 Task: Create a rule from the Routing list, Task moved to a section -> Set Priority in the project ApexTech , set the section as To-Do and set the priority of the task as  High
Action: Mouse moved to (68, 245)
Screenshot: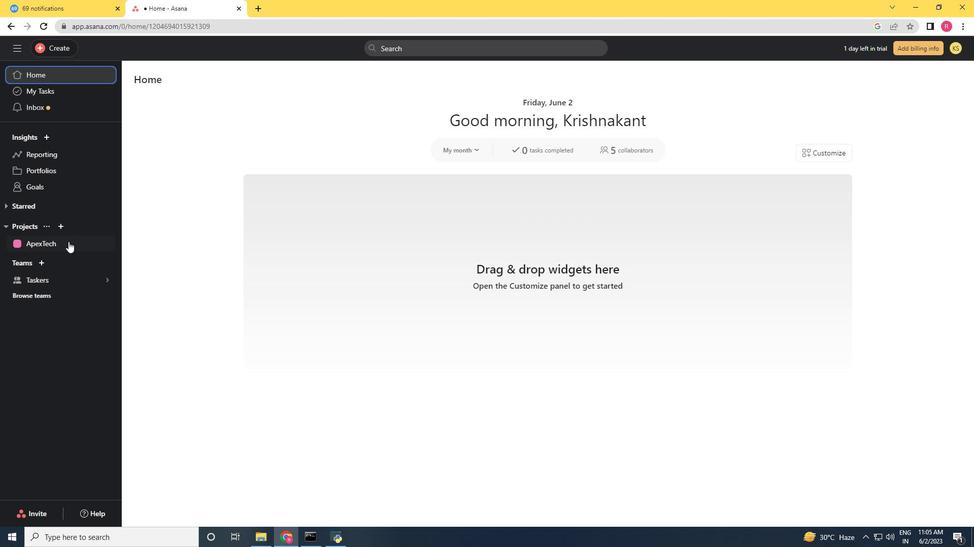 
Action: Mouse pressed left at (68, 245)
Screenshot: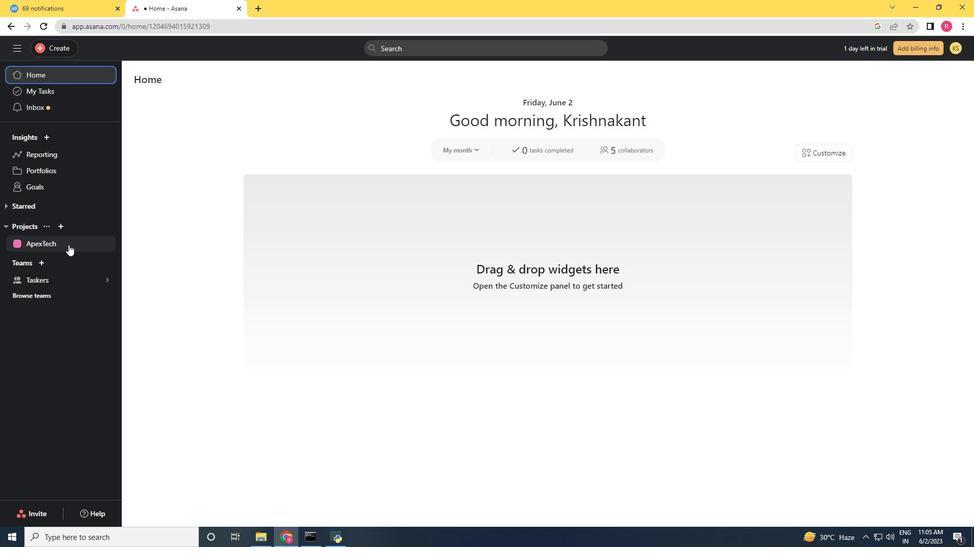 
Action: Mouse moved to (939, 86)
Screenshot: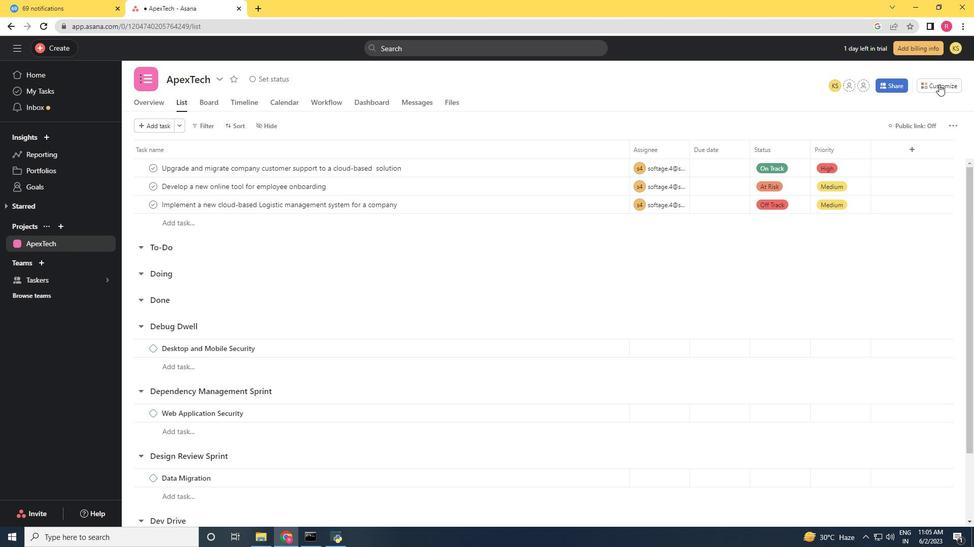 
Action: Mouse pressed left at (939, 86)
Screenshot: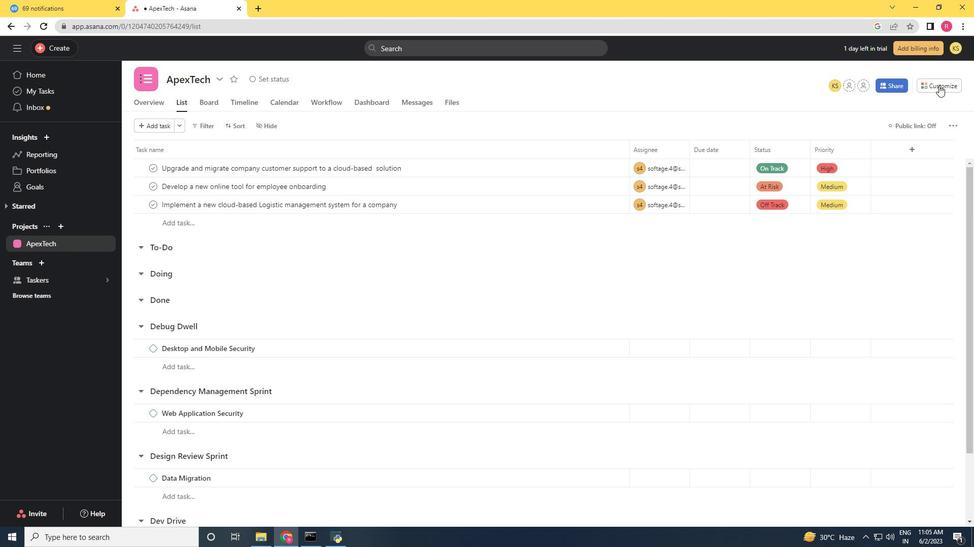 
Action: Mouse moved to (771, 213)
Screenshot: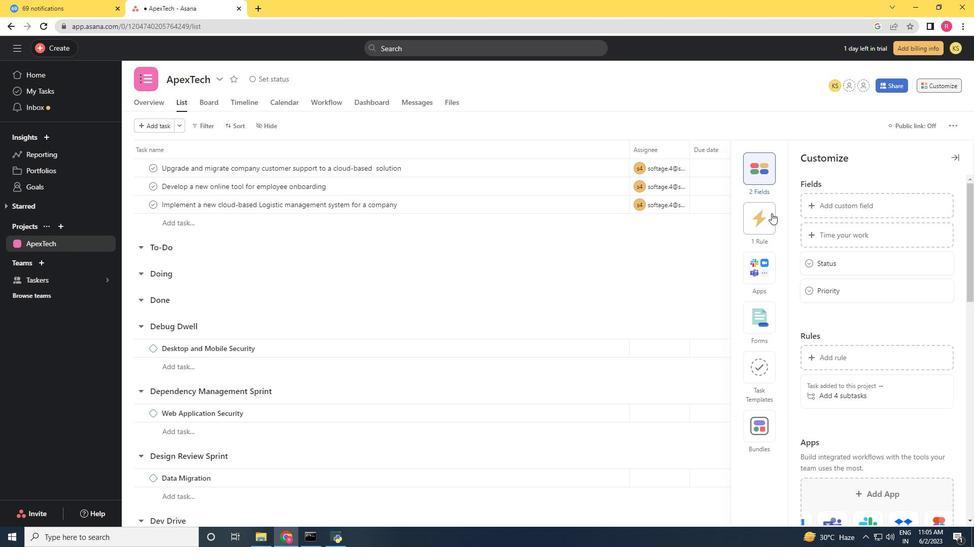 
Action: Mouse pressed left at (771, 213)
Screenshot: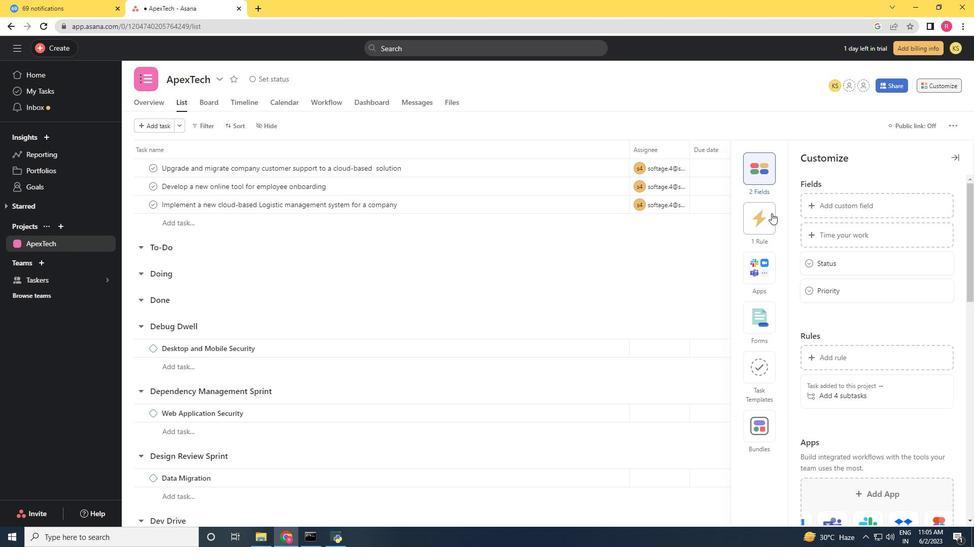 
Action: Mouse moved to (827, 203)
Screenshot: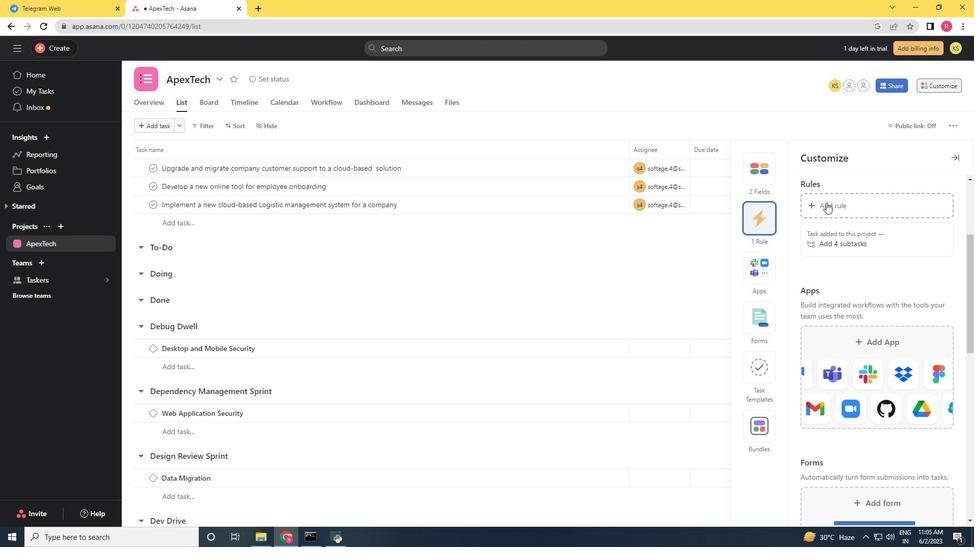 
Action: Mouse pressed left at (827, 203)
Screenshot: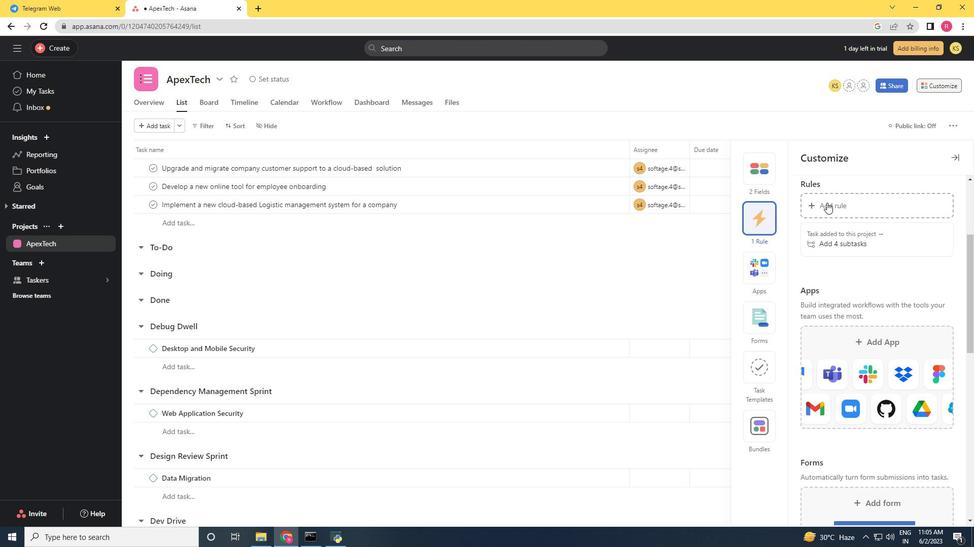 
Action: Mouse moved to (212, 131)
Screenshot: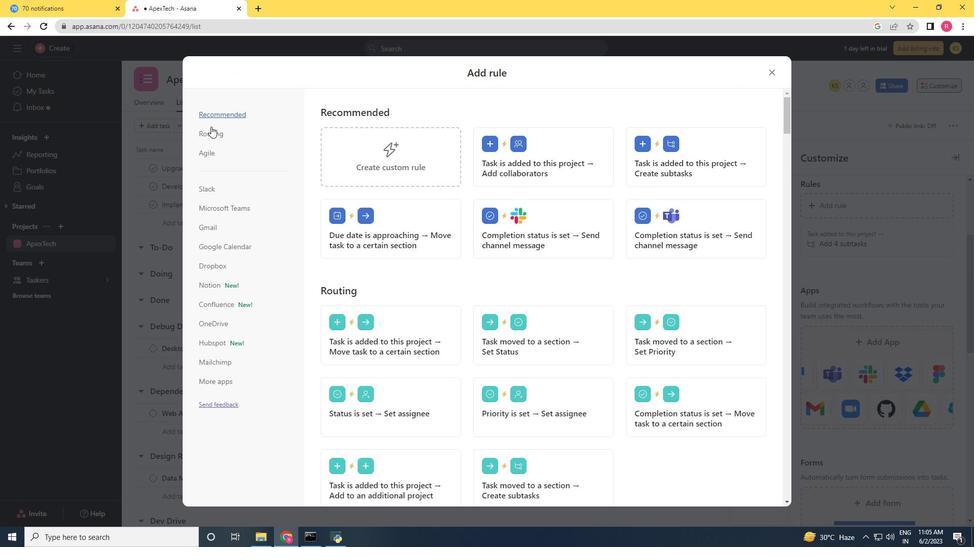 
Action: Mouse pressed left at (212, 131)
Screenshot: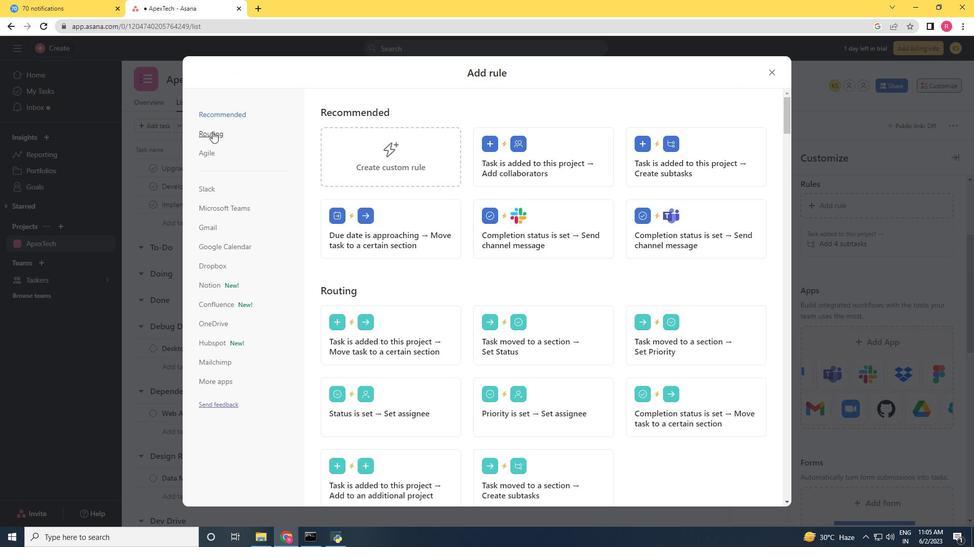 
Action: Mouse moved to (645, 162)
Screenshot: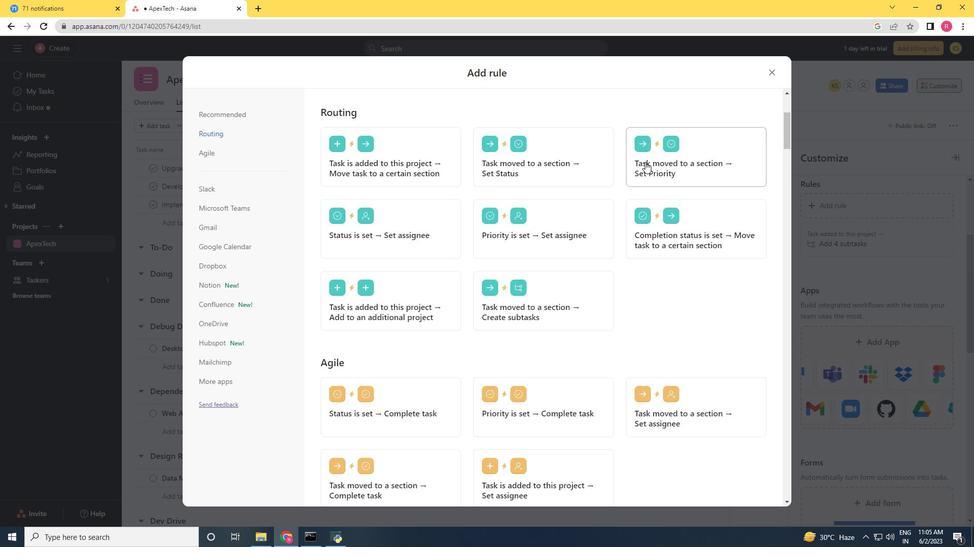
Action: Mouse pressed left at (645, 162)
Screenshot: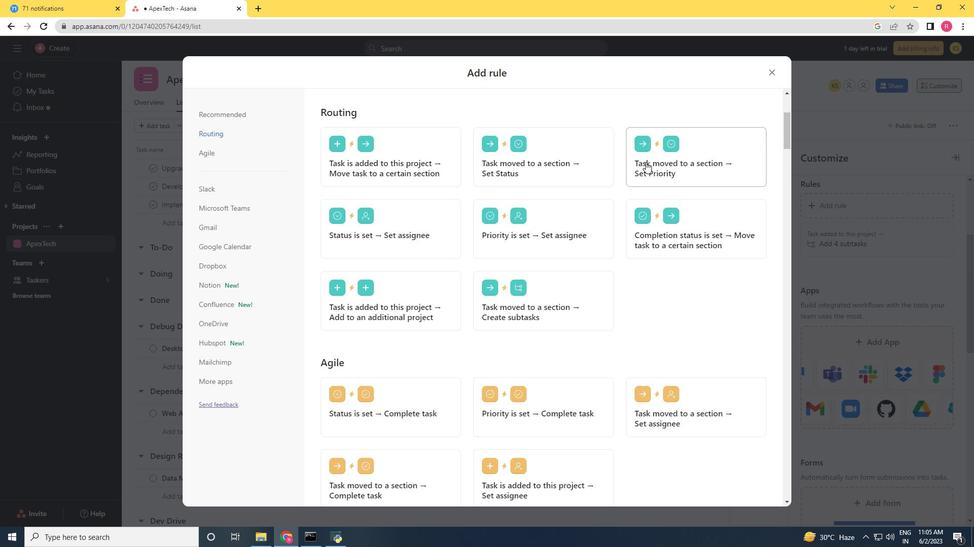 
Action: Mouse moved to (401, 276)
Screenshot: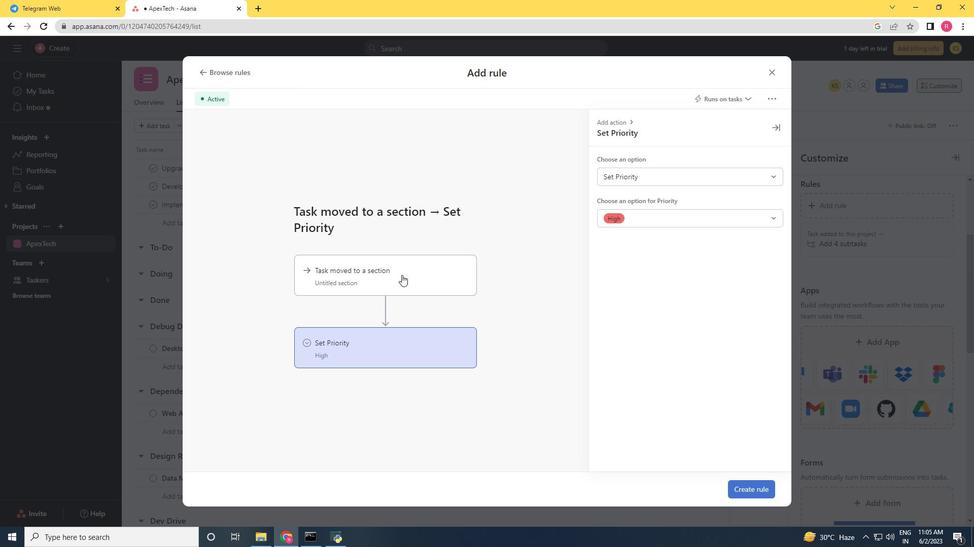 
Action: Mouse pressed left at (401, 276)
Screenshot: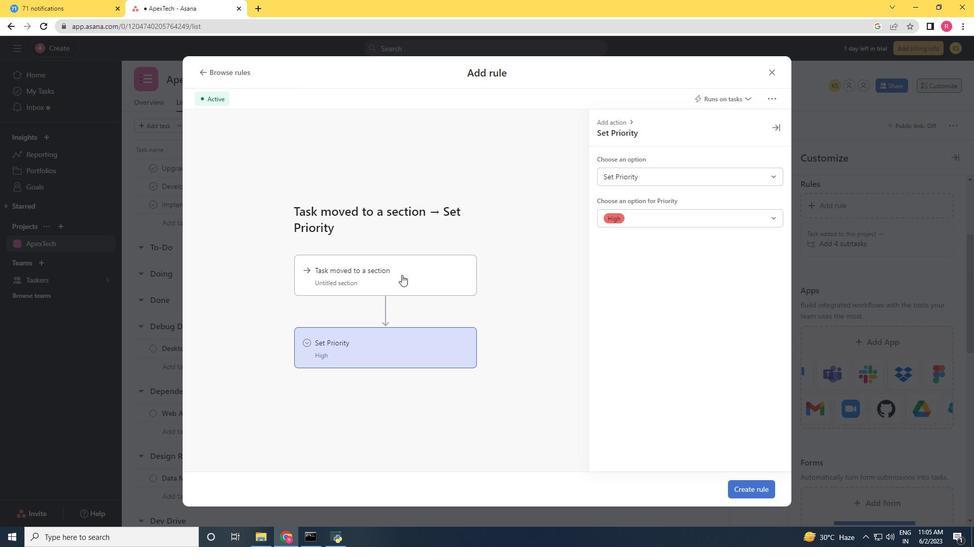
Action: Mouse moved to (669, 172)
Screenshot: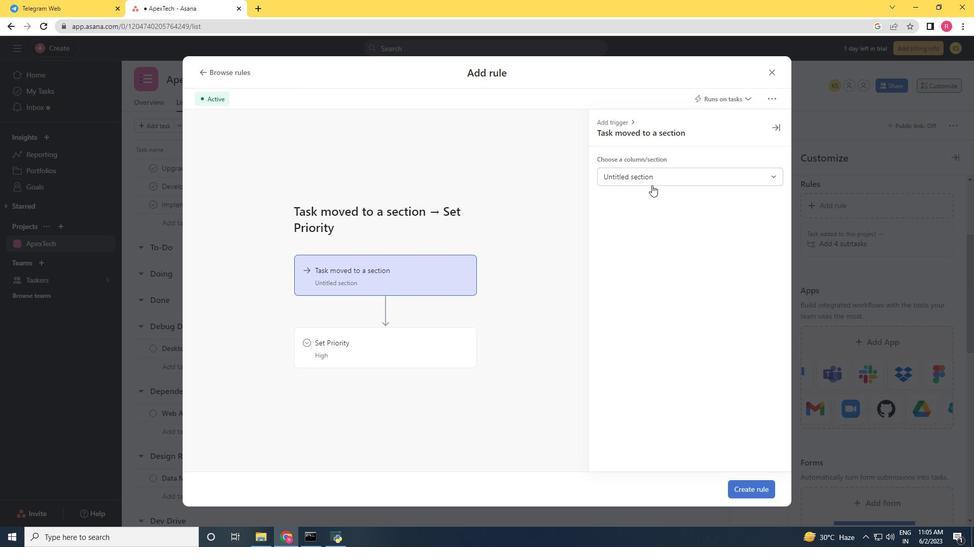 
Action: Mouse pressed left at (669, 172)
Screenshot: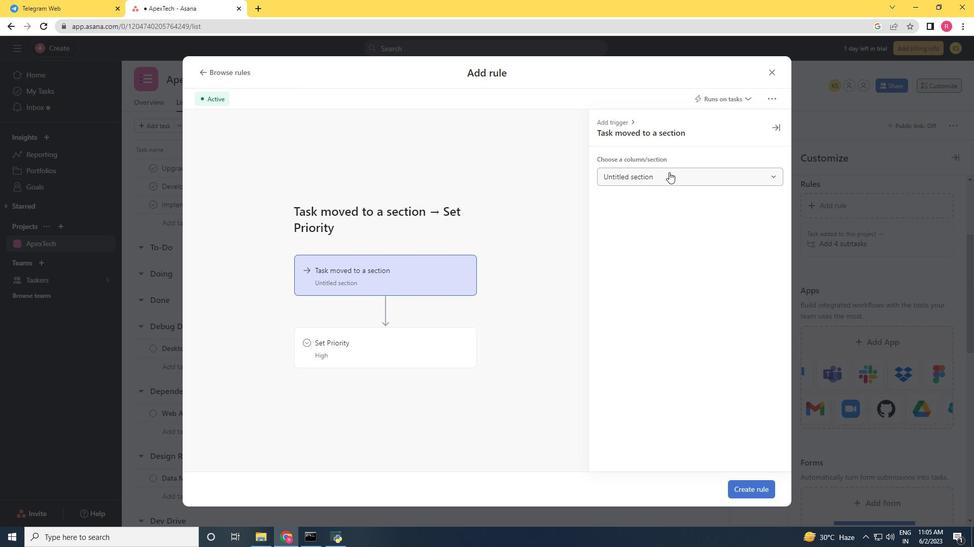
Action: Mouse moved to (645, 213)
Screenshot: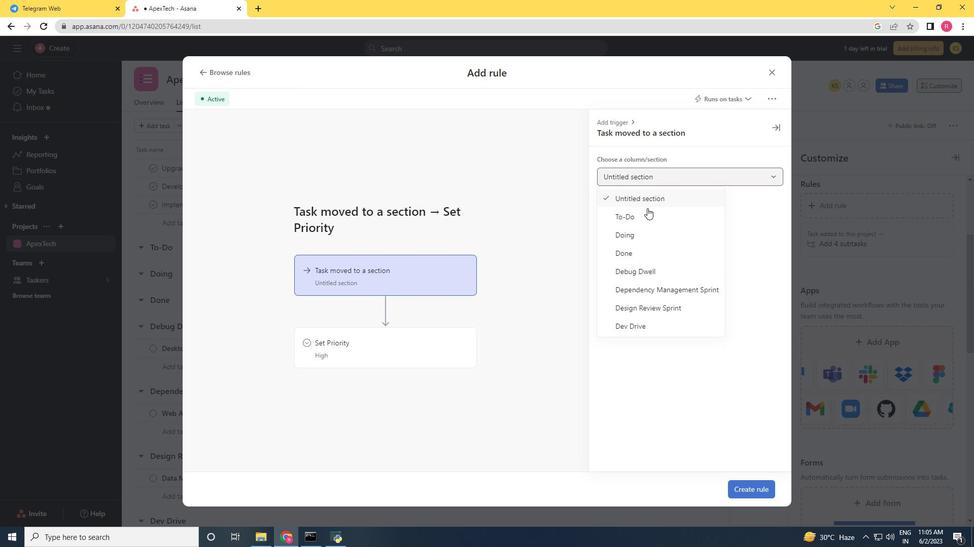 
Action: Mouse pressed left at (645, 213)
Screenshot: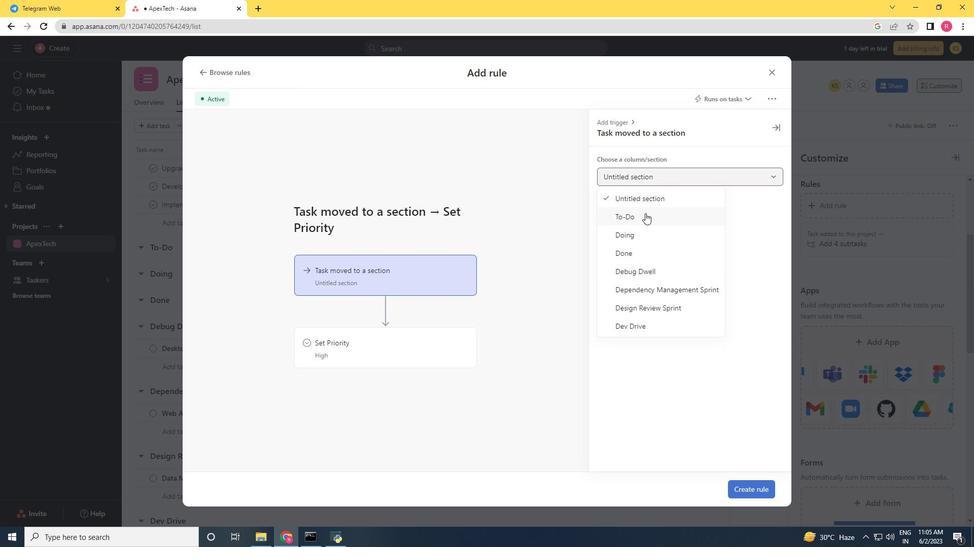 
Action: Mouse moved to (426, 344)
Screenshot: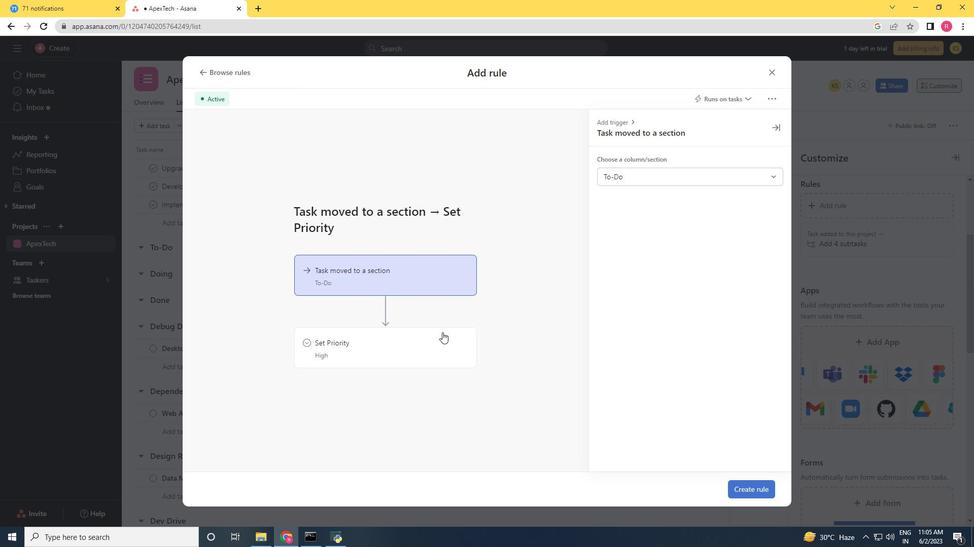 
Action: Mouse pressed left at (426, 344)
Screenshot: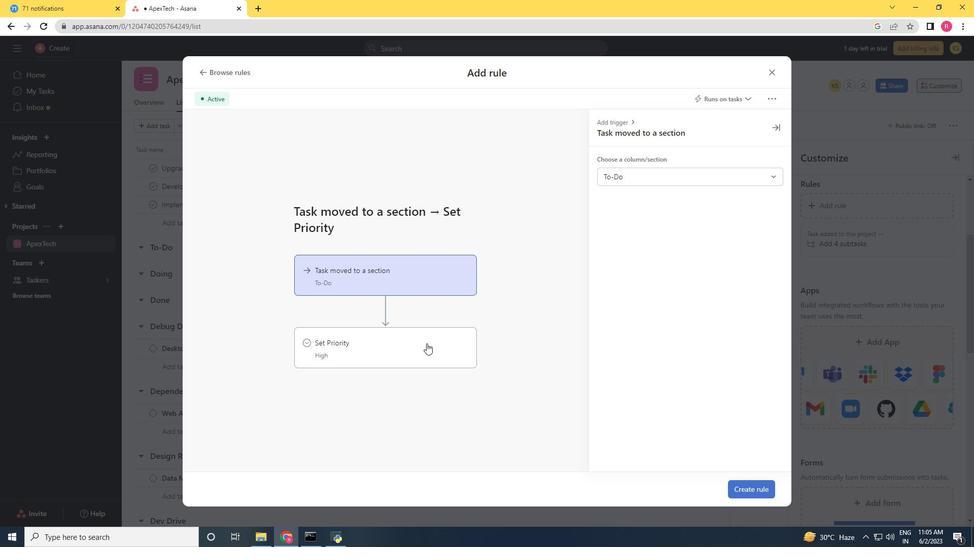 
Action: Mouse moved to (657, 180)
Screenshot: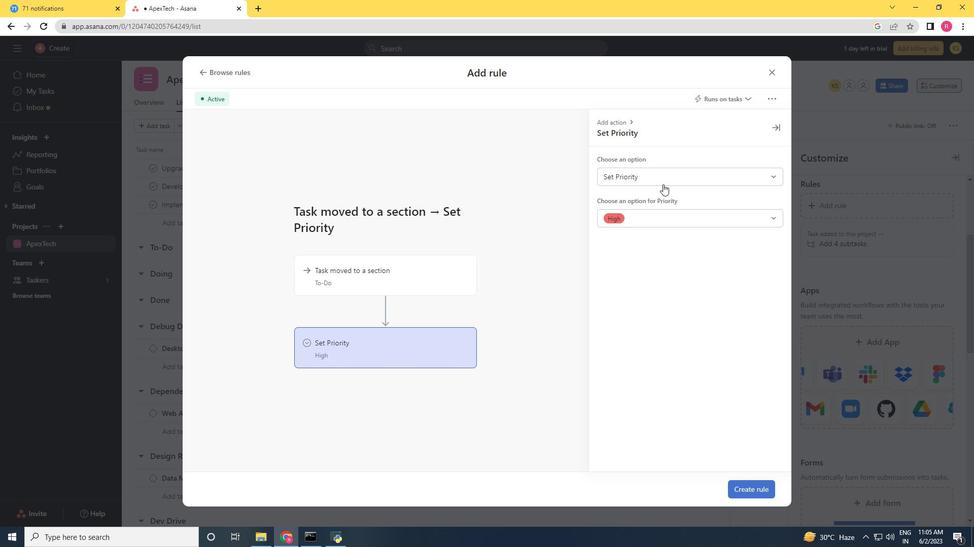 
Action: Mouse pressed left at (657, 180)
Screenshot: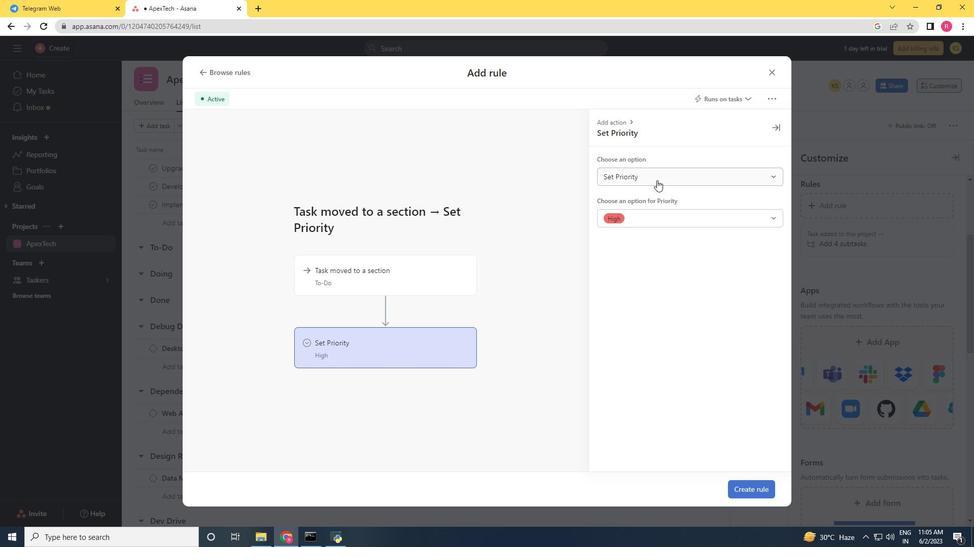 
Action: Mouse moved to (661, 199)
Screenshot: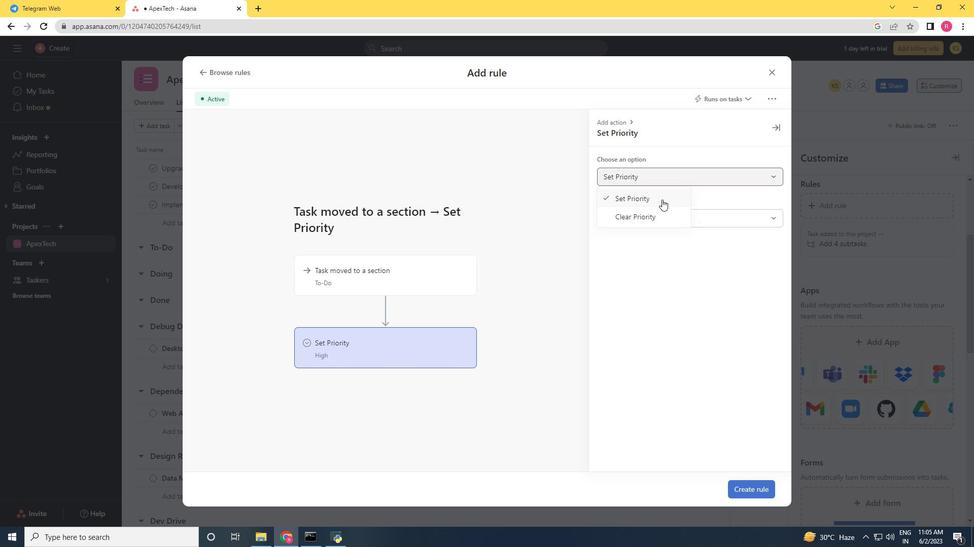 
Action: Mouse pressed left at (661, 199)
Screenshot: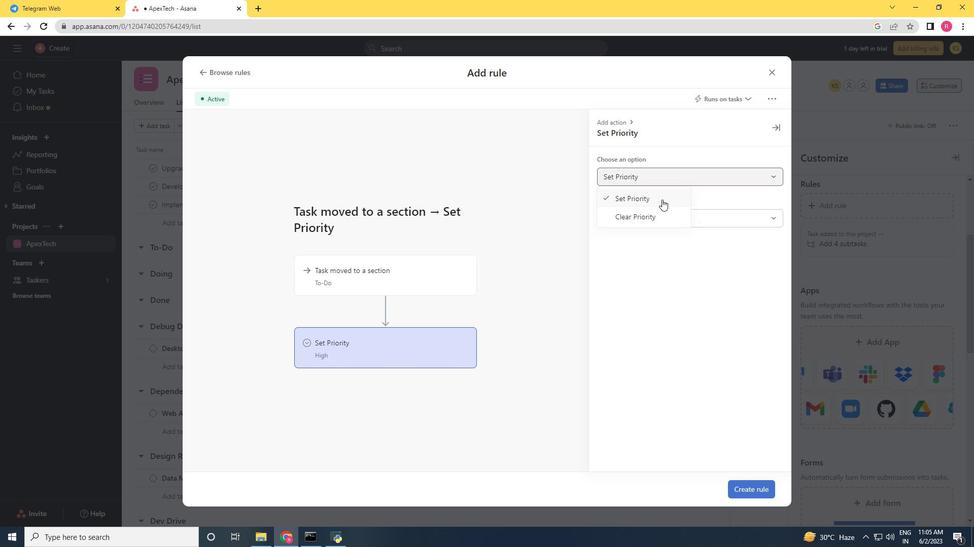 
Action: Mouse moved to (666, 210)
Screenshot: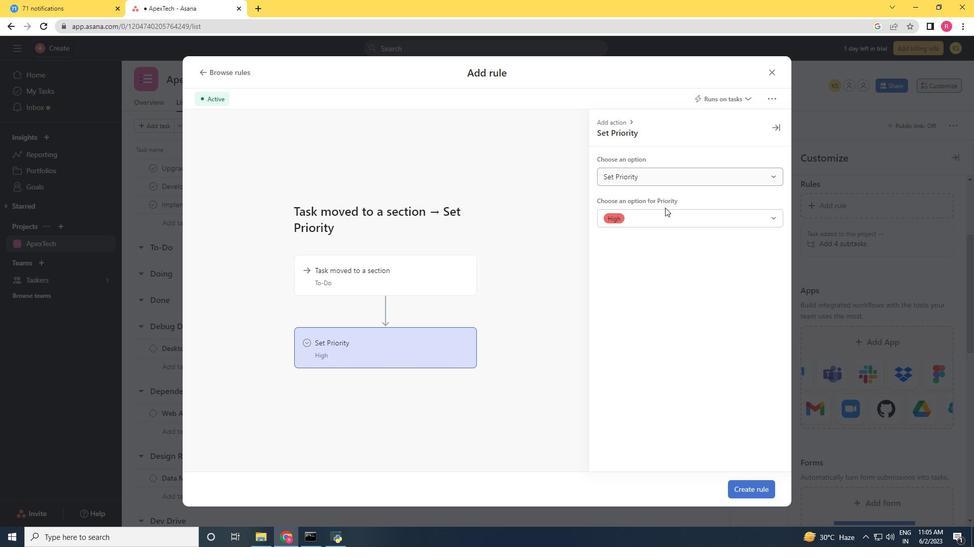 
Action: Mouse pressed left at (666, 210)
Screenshot: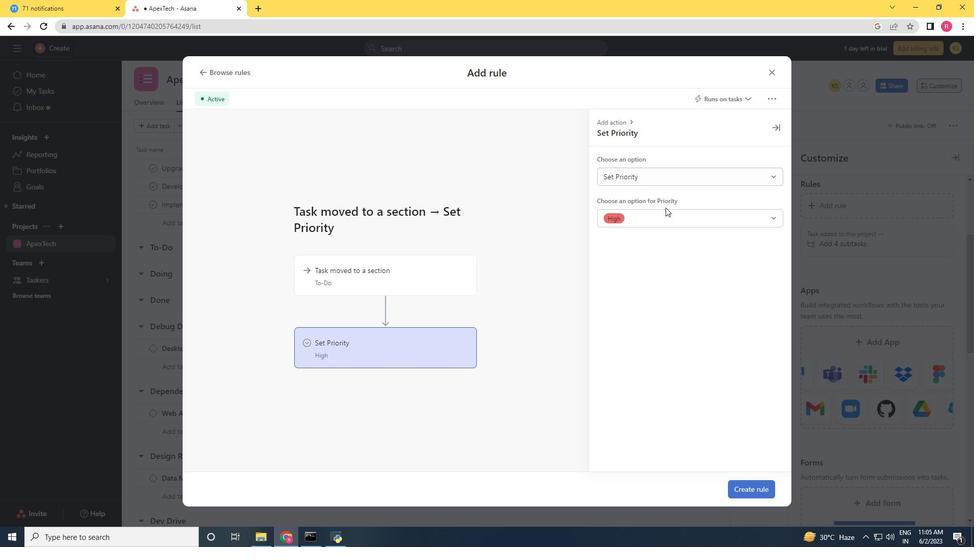 
Action: Mouse moved to (639, 239)
Screenshot: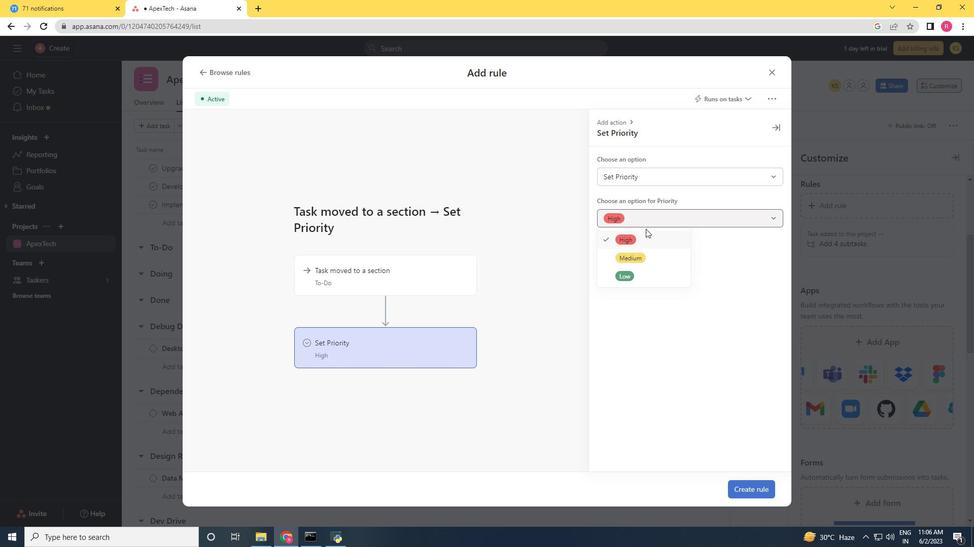 
Action: Mouse pressed left at (639, 239)
Screenshot: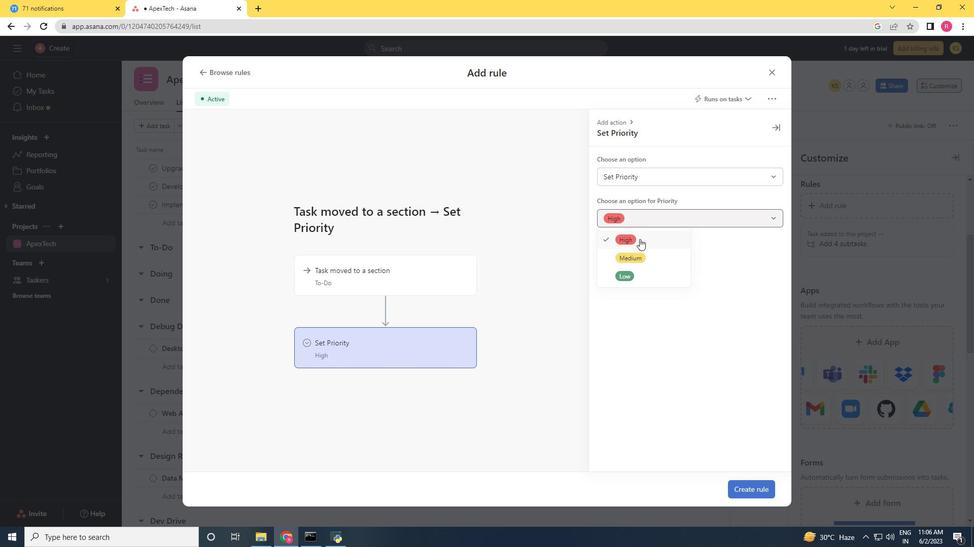 
Action: Mouse moved to (747, 481)
Screenshot: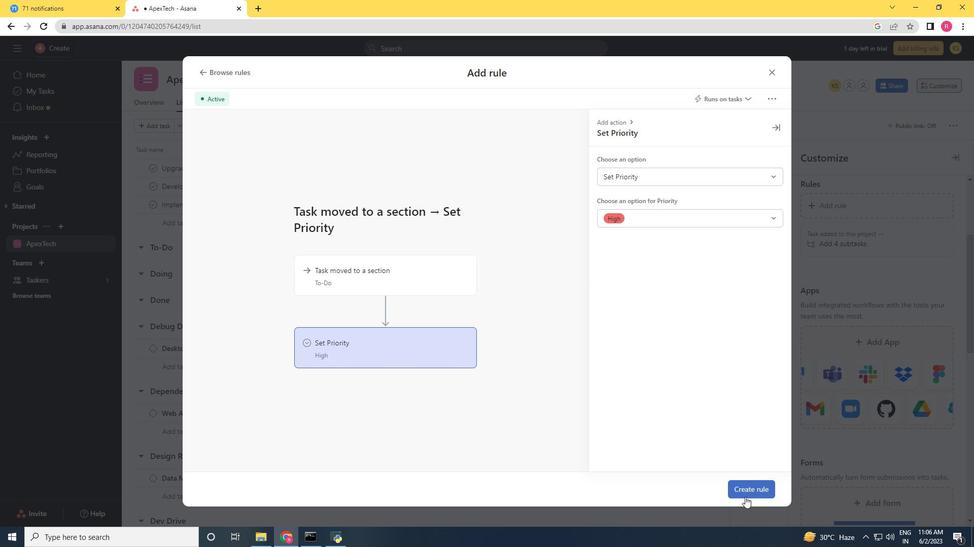 
Action: Mouse pressed left at (747, 481)
Screenshot: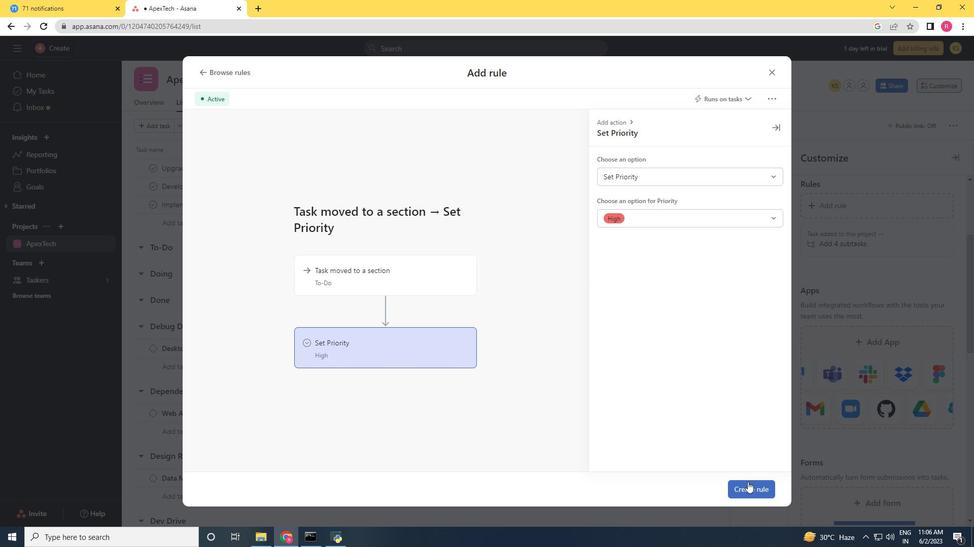 
Action: Mouse moved to (746, 482)
Screenshot: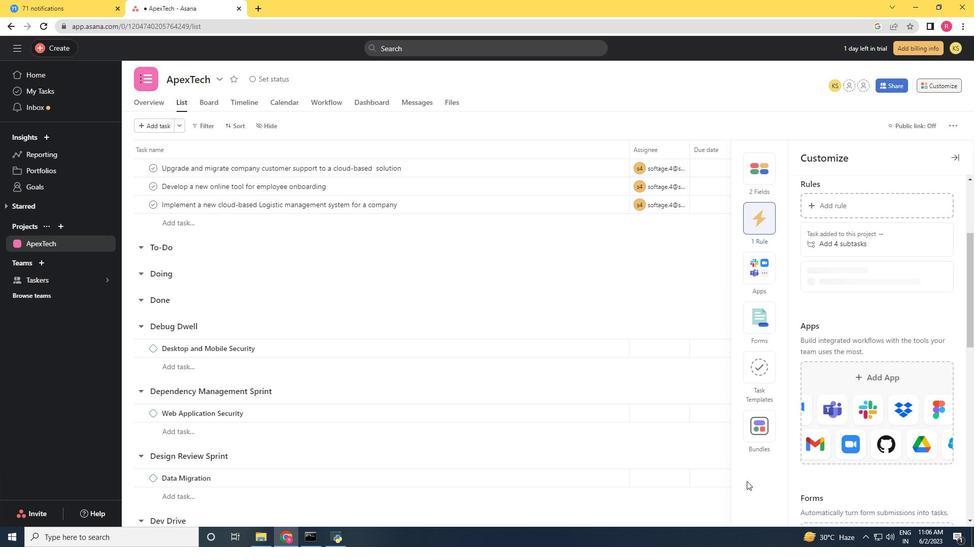 
